 Task: Check the average views per listing of high ceilings in the last 5 years.
Action: Mouse moved to (785, 178)
Screenshot: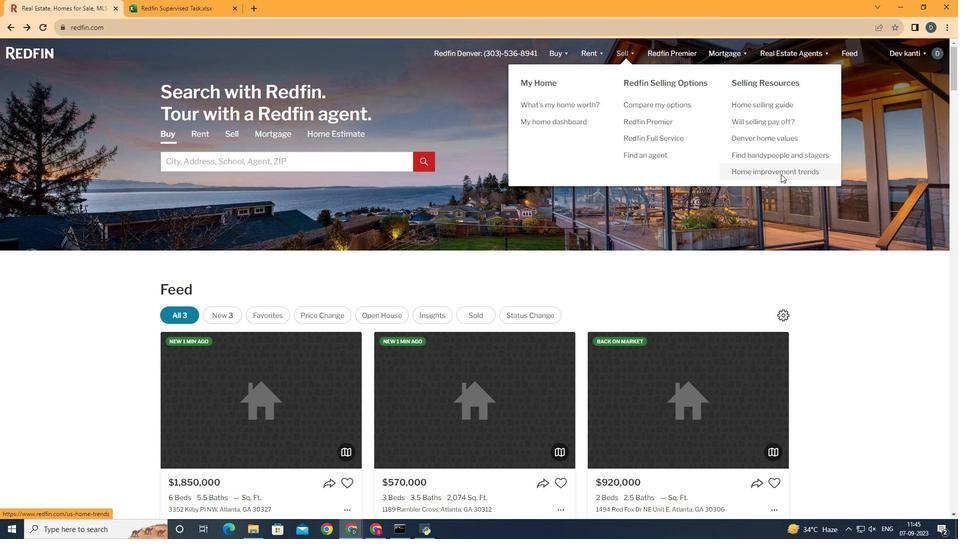 
Action: Mouse pressed left at (785, 178)
Screenshot: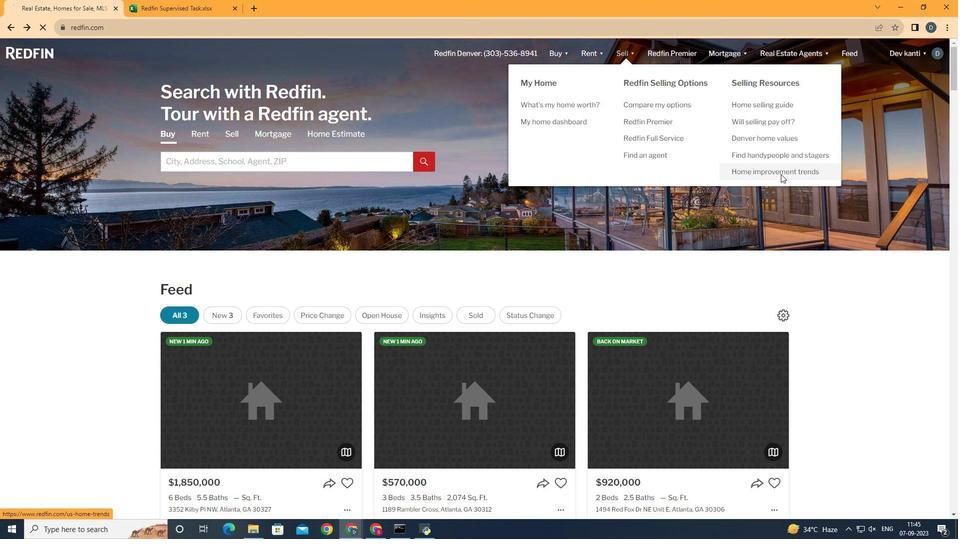
Action: Mouse moved to (250, 199)
Screenshot: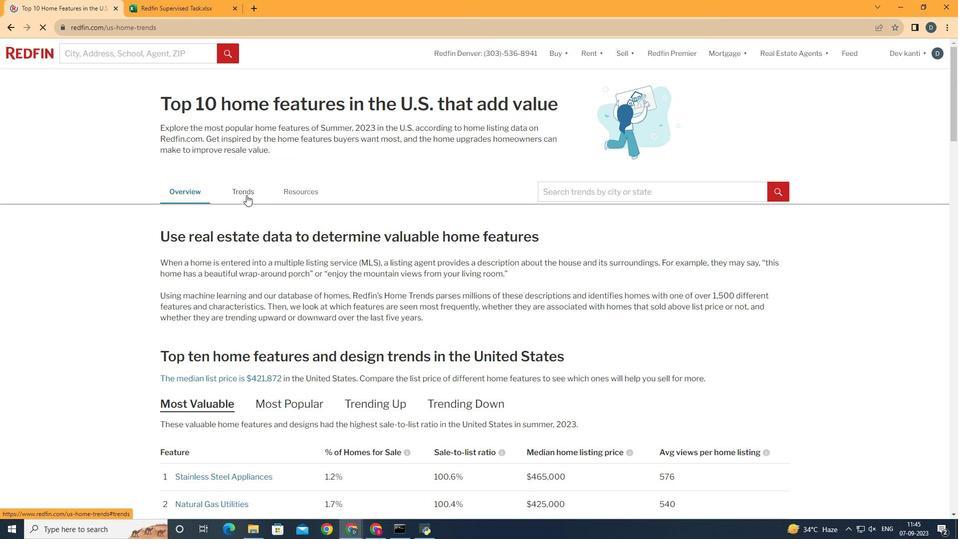 
Action: Mouse pressed left at (250, 199)
Screenshot: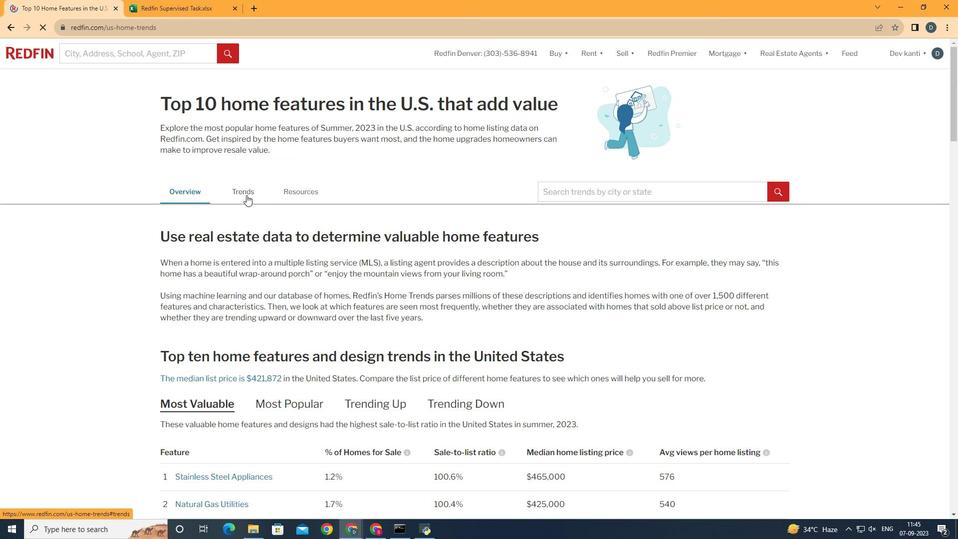 
Action: Mouse scrolled (250, 198) with delta (0, 0)
Screenshot: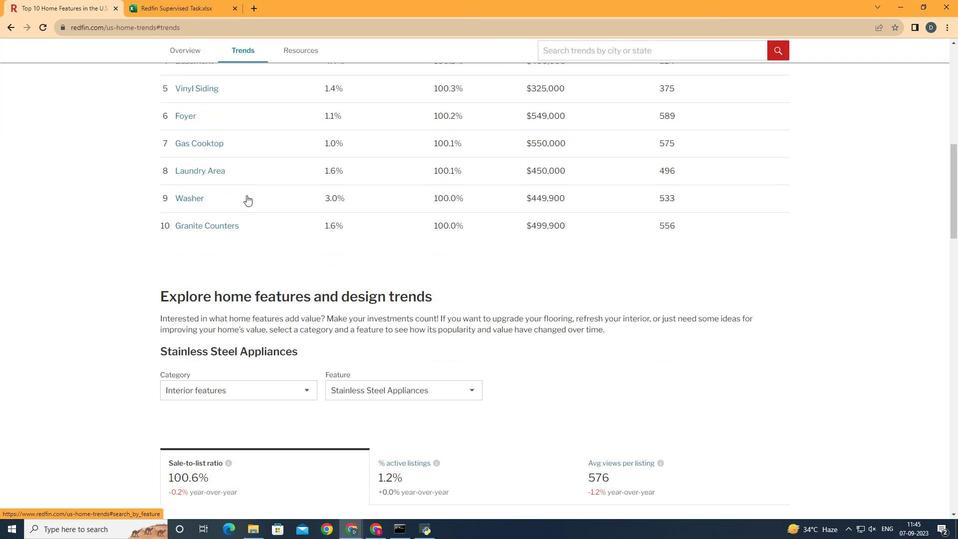 
Action: Mouse scrolled (250, 198) with delta (0, 0)
Screenshot: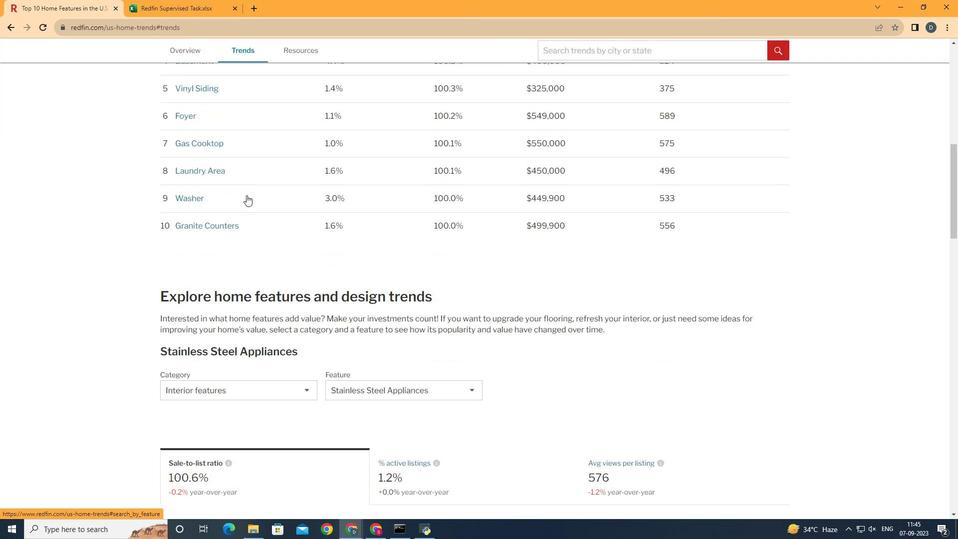 
Action: Mouse scrolled (250, 198) with delta (0, 0)
Screenshot: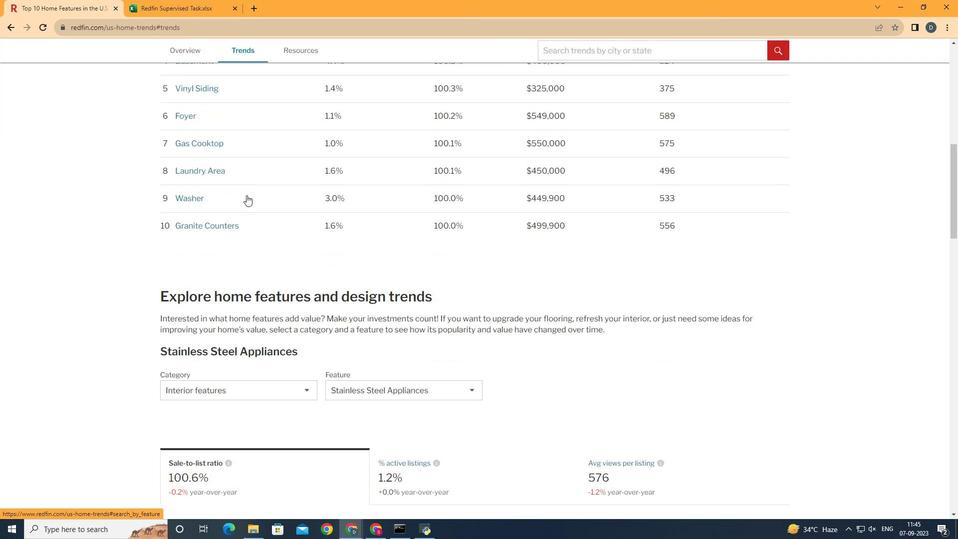 
Action: Mouse scrolled (250, 198) with delta (0, 0)
Screenshot: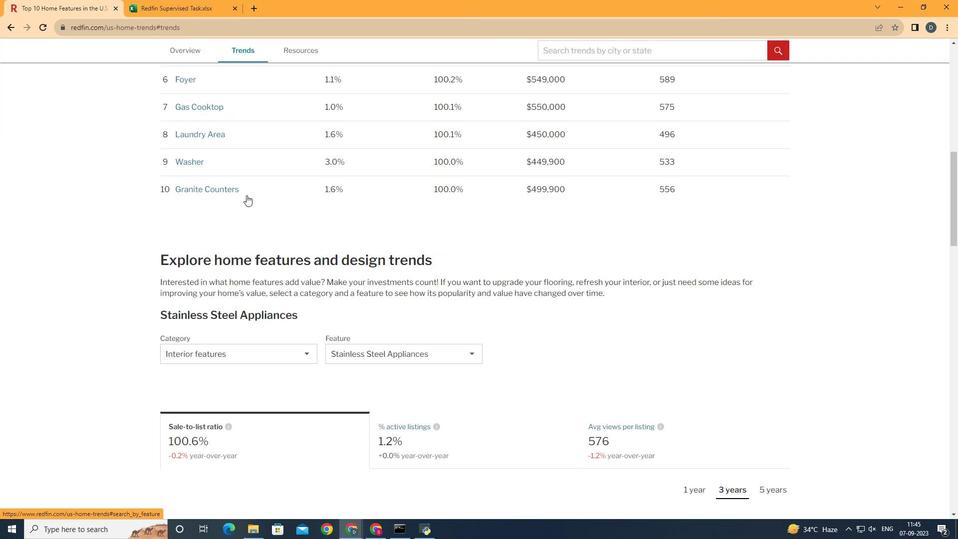 
Action: Mouse scrolled (250, 198) with delta (0, 0)
Screenshot: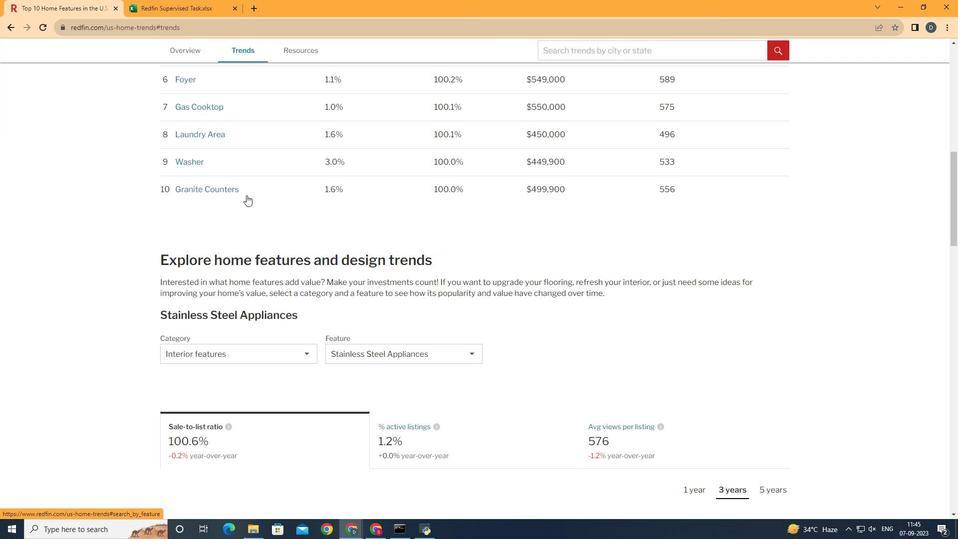 
Action: Mouse scrolled (250, 198) with delta (0, 0)
Screenshot: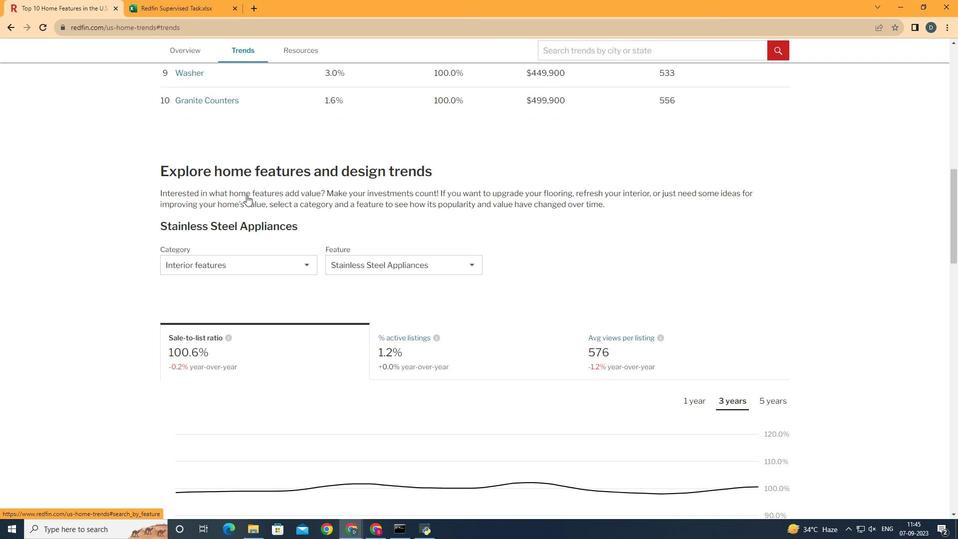 
Action: Mouse scrolled (250, 198) with delta (0, 0)
Screenshot: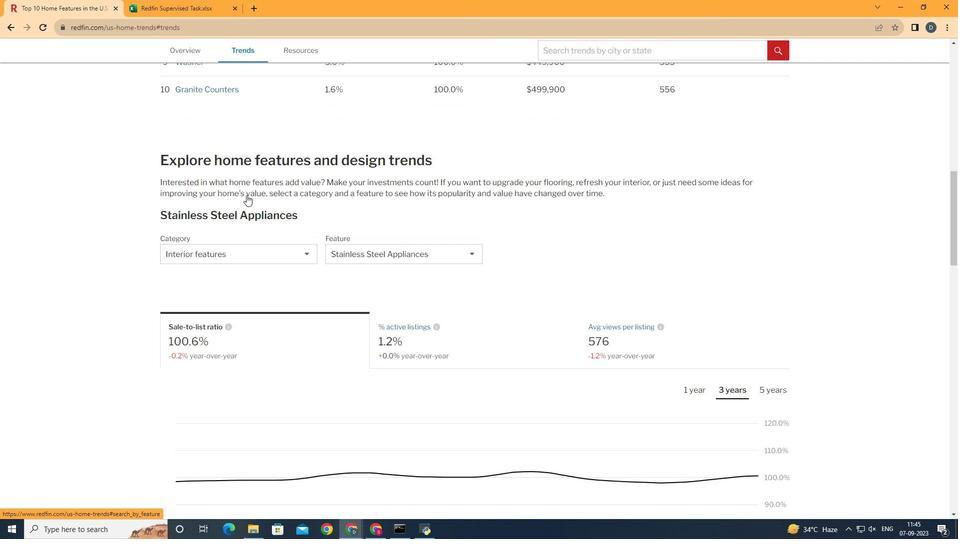 
Action: Mouse moved to (267, 242)
Screenshot: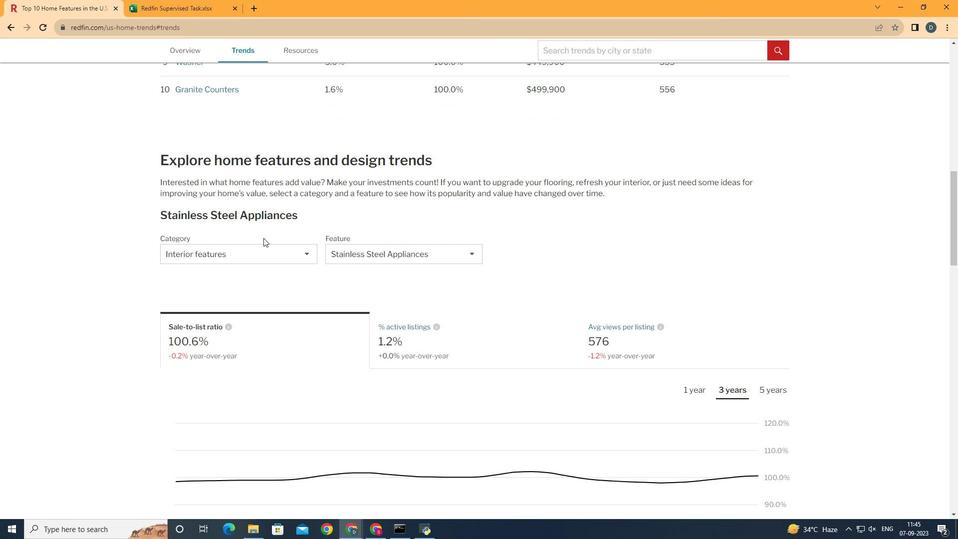 
Action: Mouse pressed left at (267, 242)
Screenshot: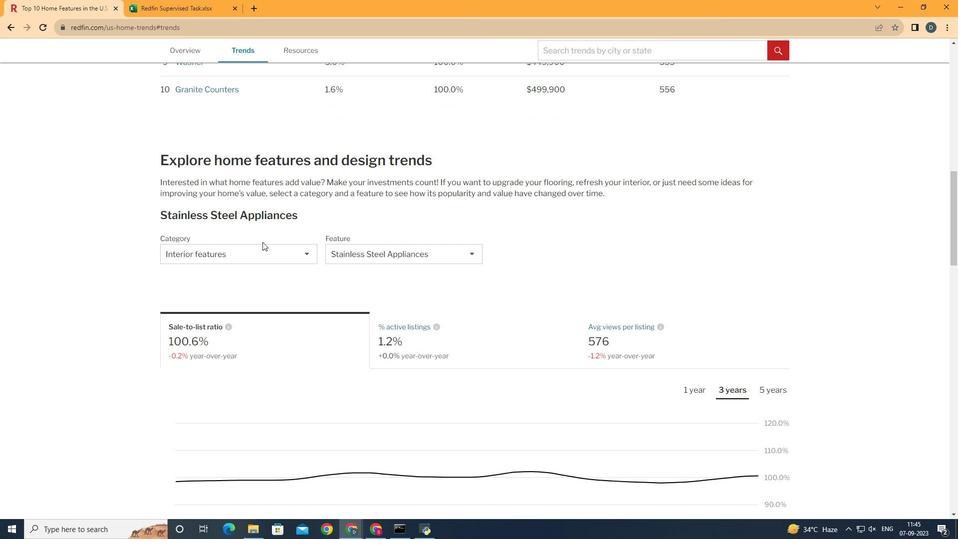 
Action: Mouse moved to (266, 246)
Screenshot: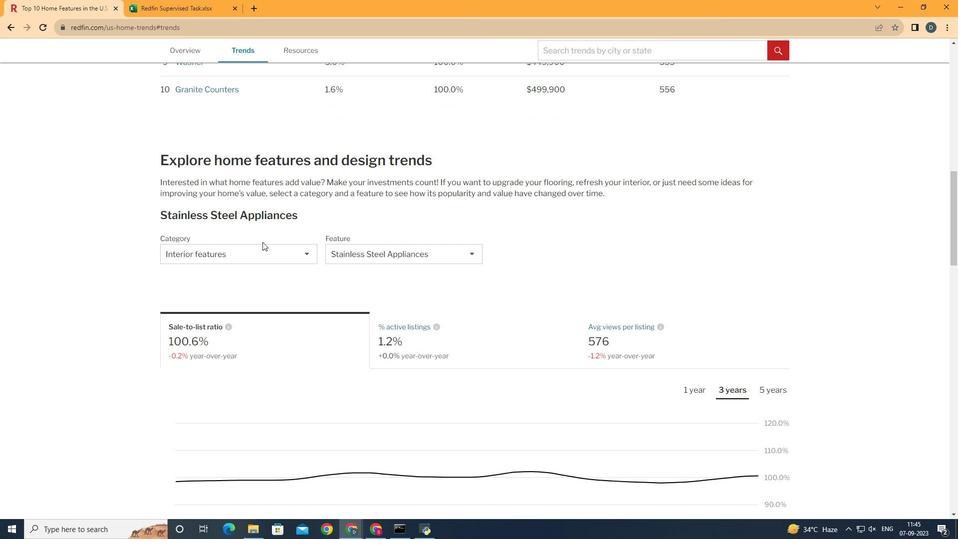 
Action: Mouse pressed left at (266, 246)
Screenshot: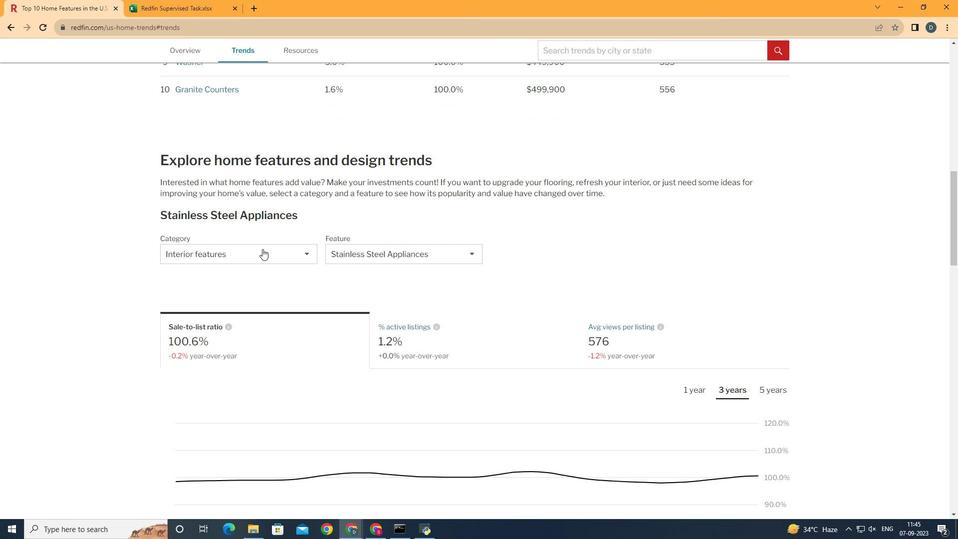 
Action: Mouse moved to (266, 255)
Screenshot: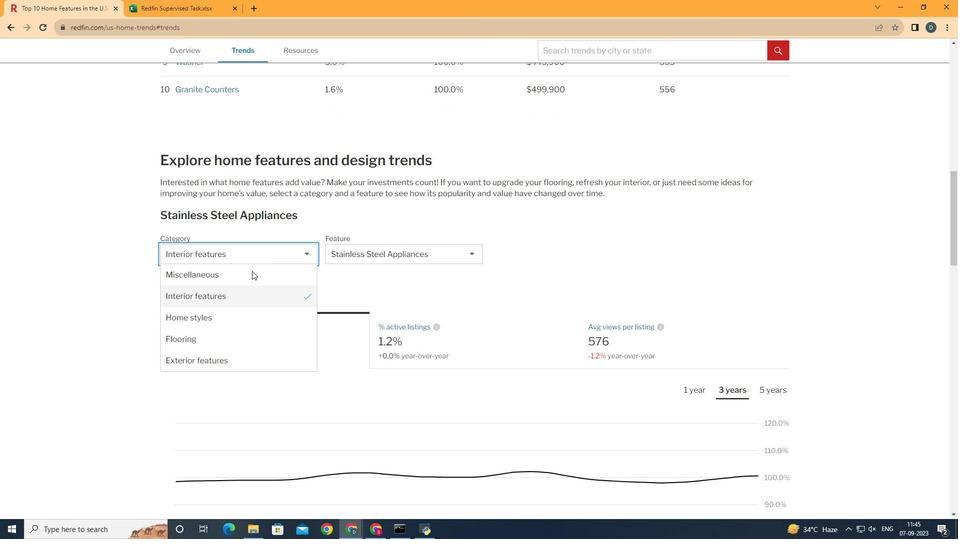 
Action: Mouse pressed left at (266, 255)
Screenshot: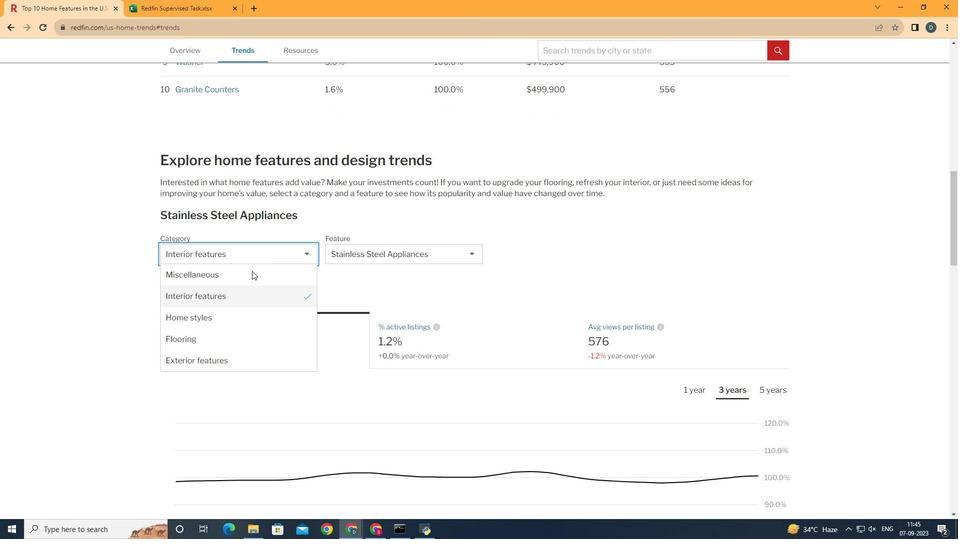 
Action: Mouse moved to (254, 289)
Screenshot: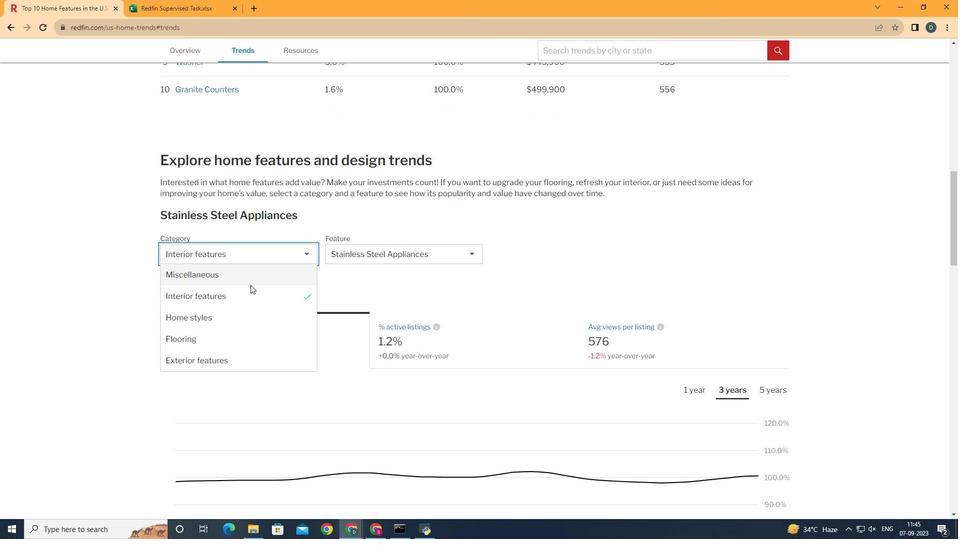 
Action: Mouse pressed left at (254, 289)
Screenshot: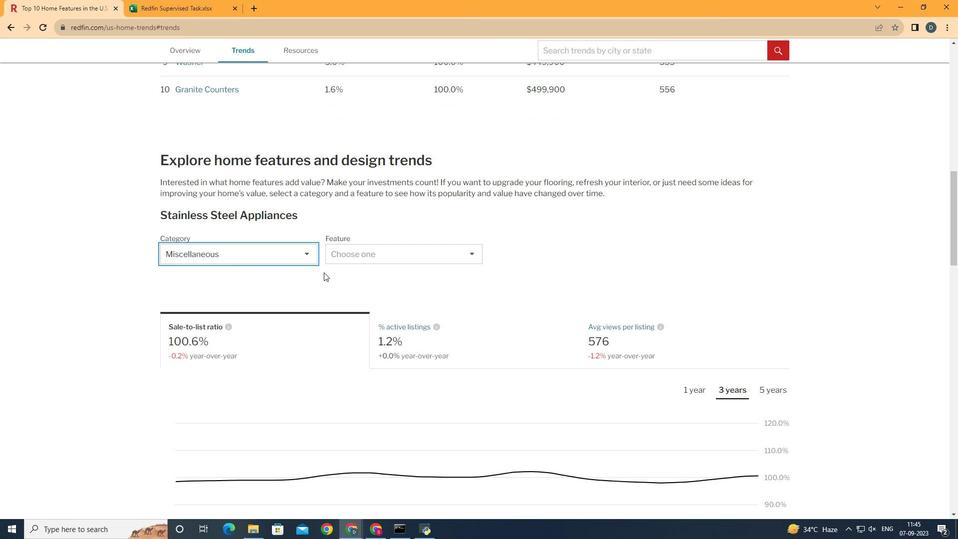 
Action: Mouse moved to (424, 255)
Screenshot: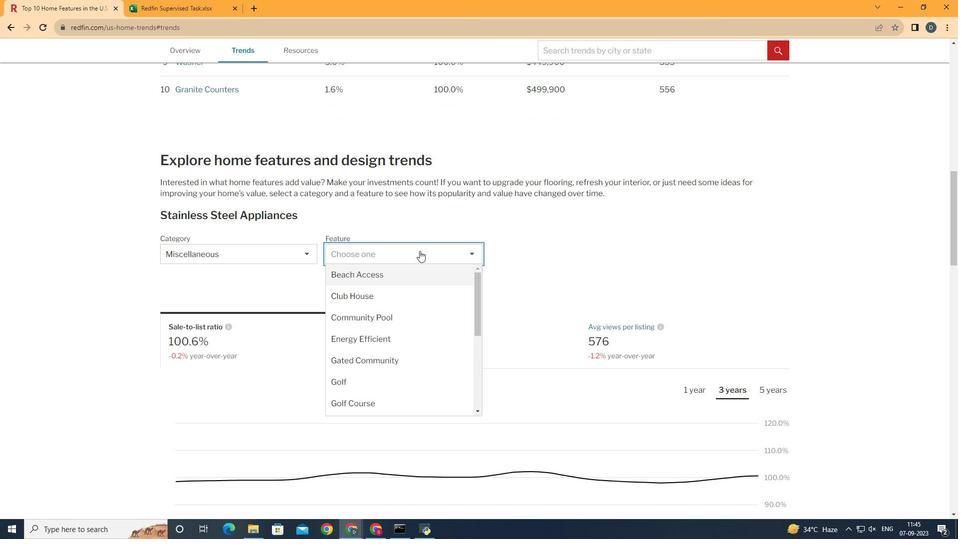 
Action: Mouse pressed left at (424, 255)
Screenshot: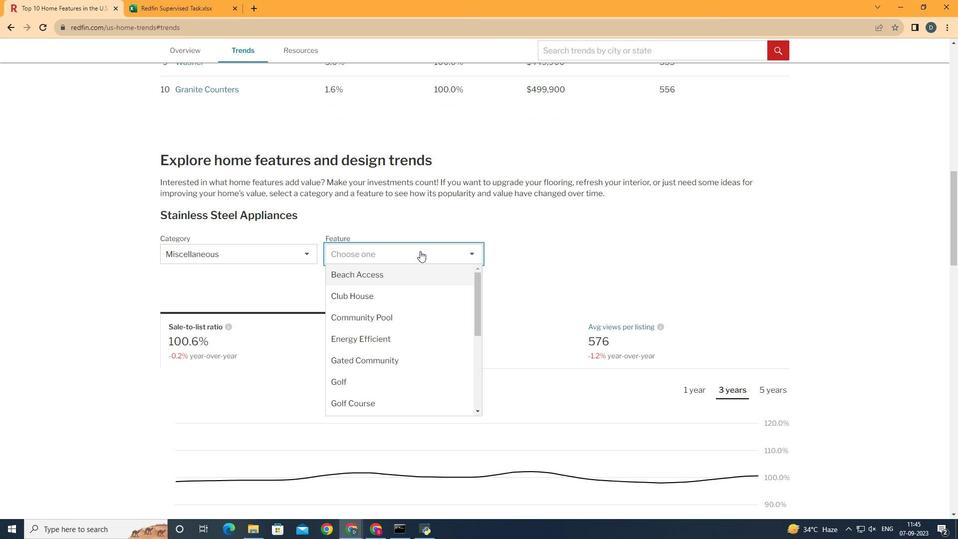 
Action: Mouse moved to (410, 333)
Screenshot: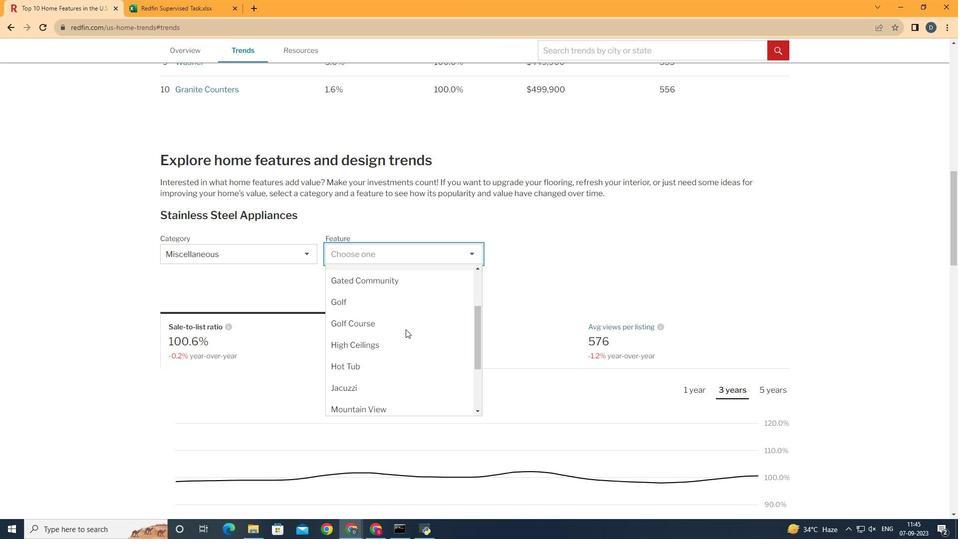 
Action: Mouse scrolled (410, 333) with delta (0, 0)
Screenshot: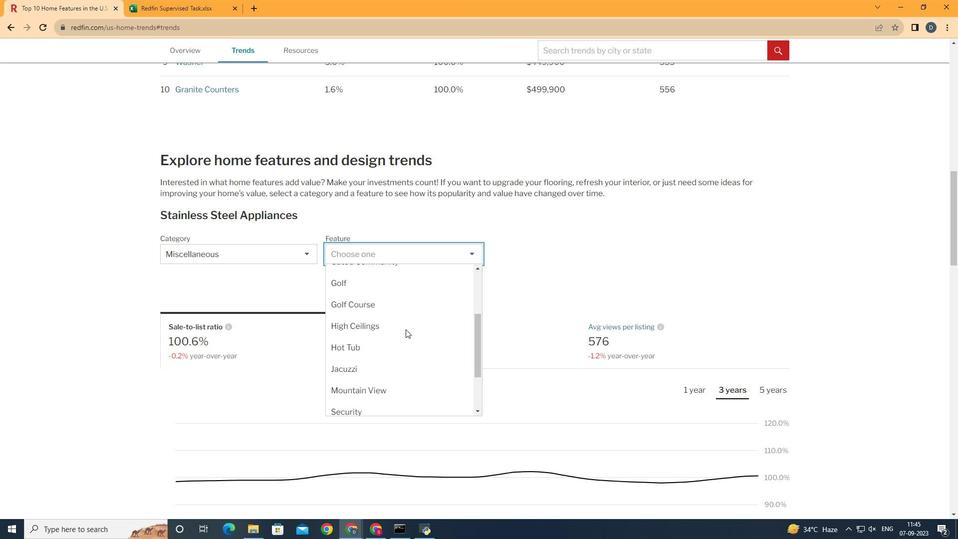 
Action: Mouse scrolled (410, 333) with delta (0, 0)
Screenshot: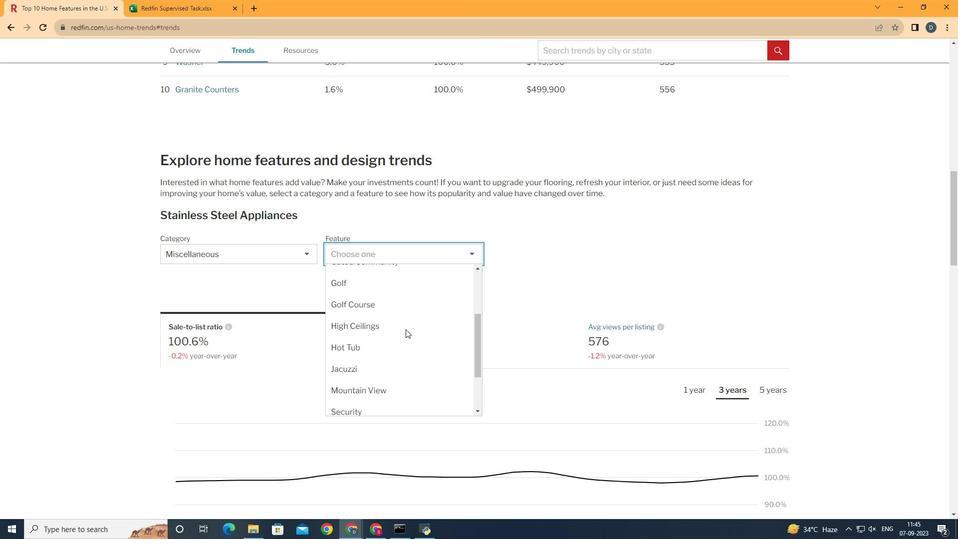 
Action: Mouse moved to (415, 339)
Screenshot: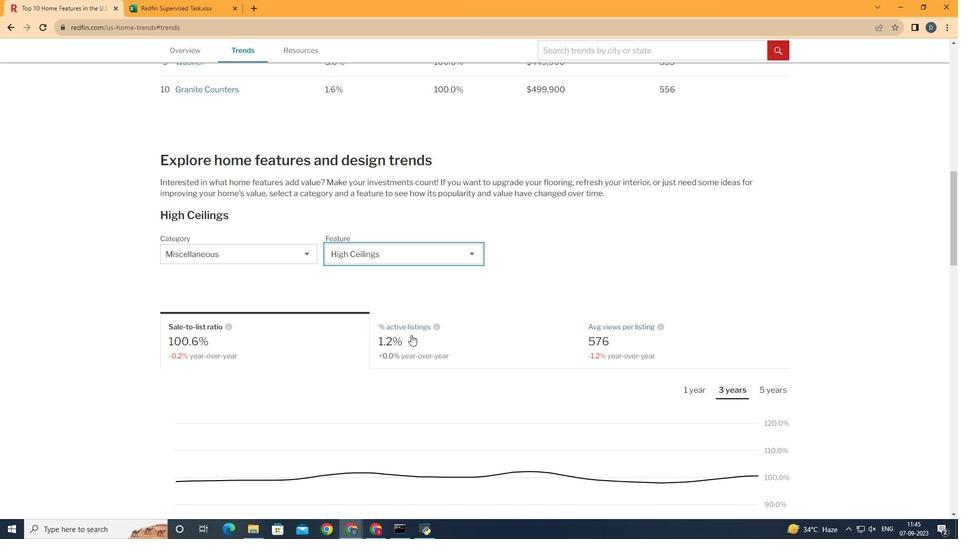 
Action: Mouse pressed left at (415, 339)
Screenshot: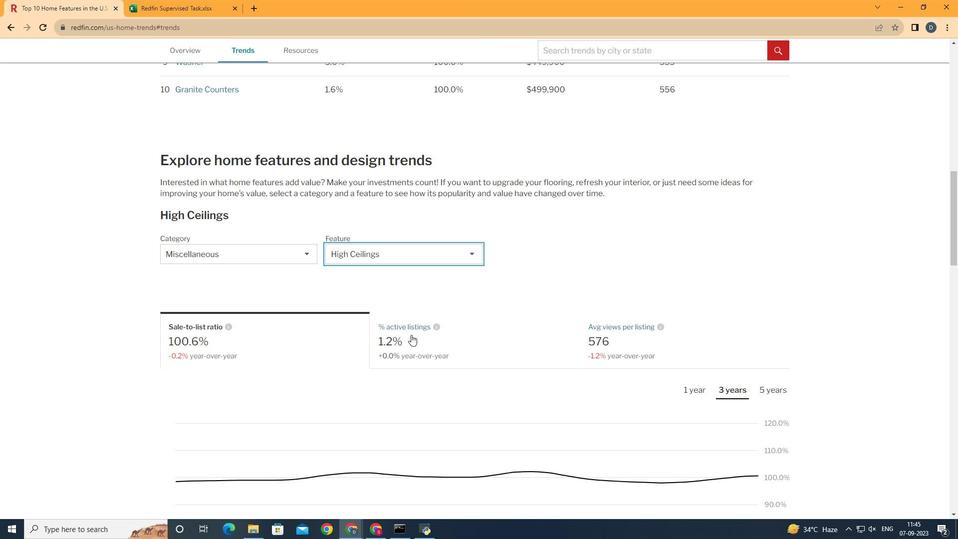 
Action: Mouse moved to (723, 343)
Screenshot: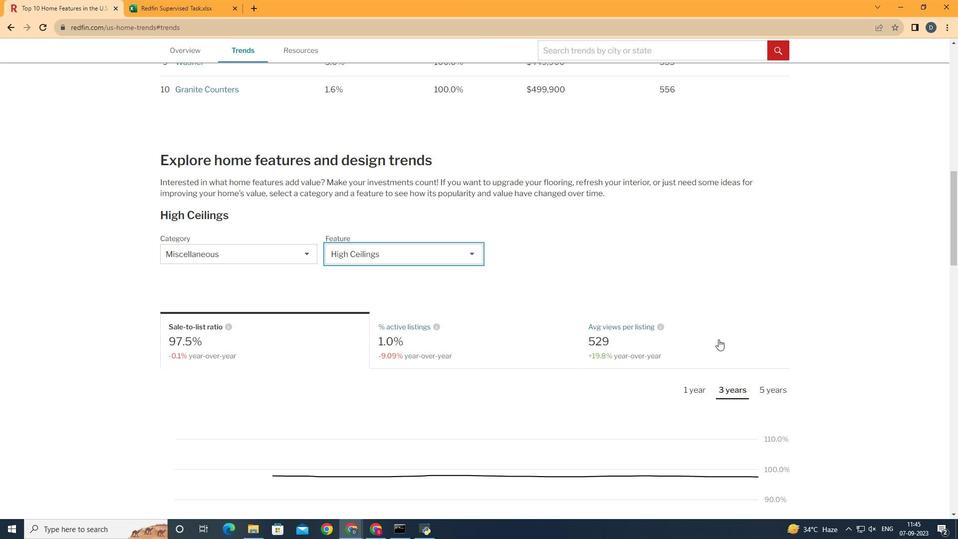 
Action: Mouse pressed left at (723, 343)
Screenshot: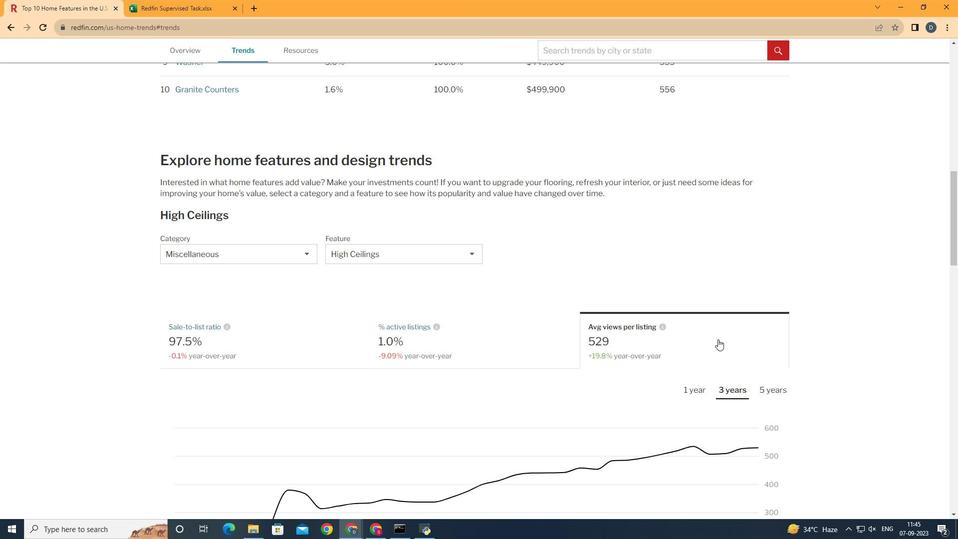 
Action: Mouse moved to (722, 343)
Screenshot: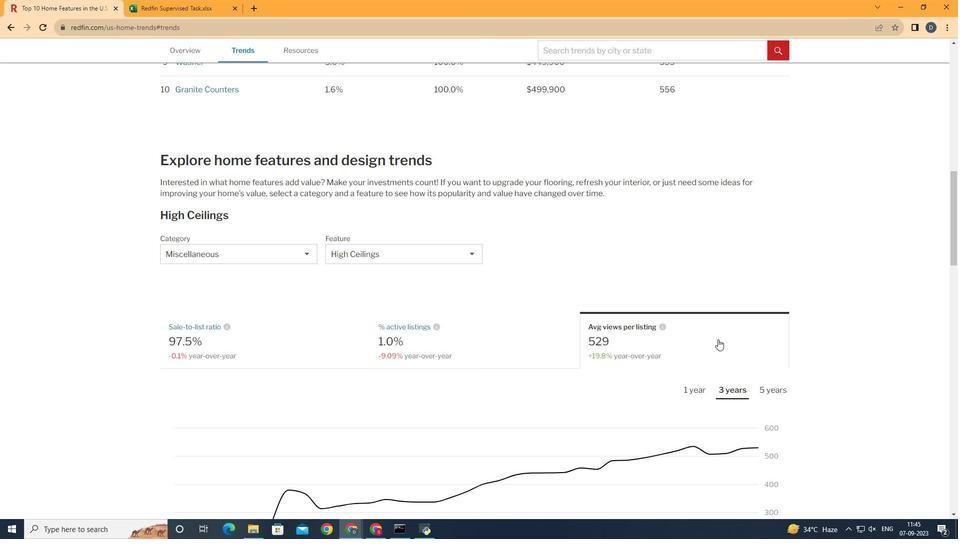 
Action: Mouse scrolled (722, 343) with delta (0, 0)
Screenshot: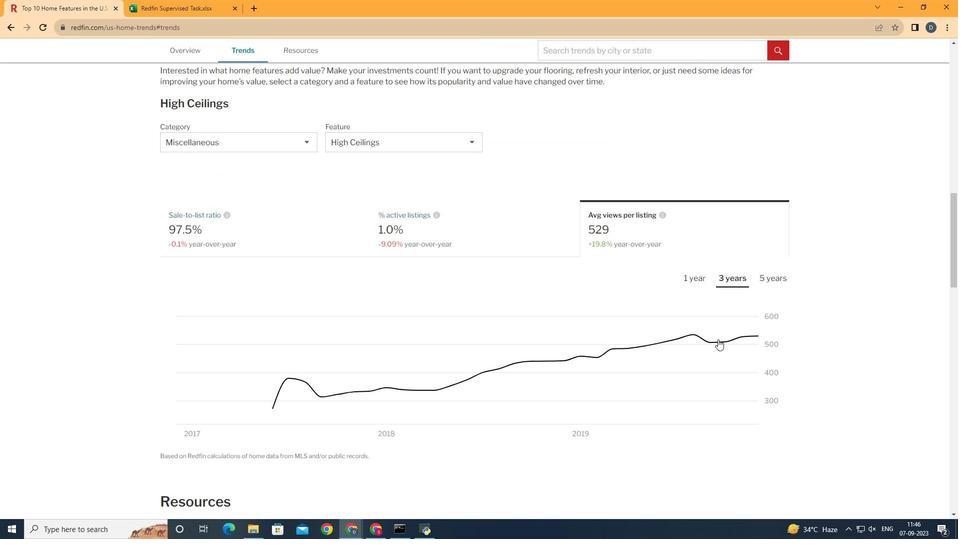 
Action: Mouse scrolled (722, 343) with delta (0, 0)
Screenshot: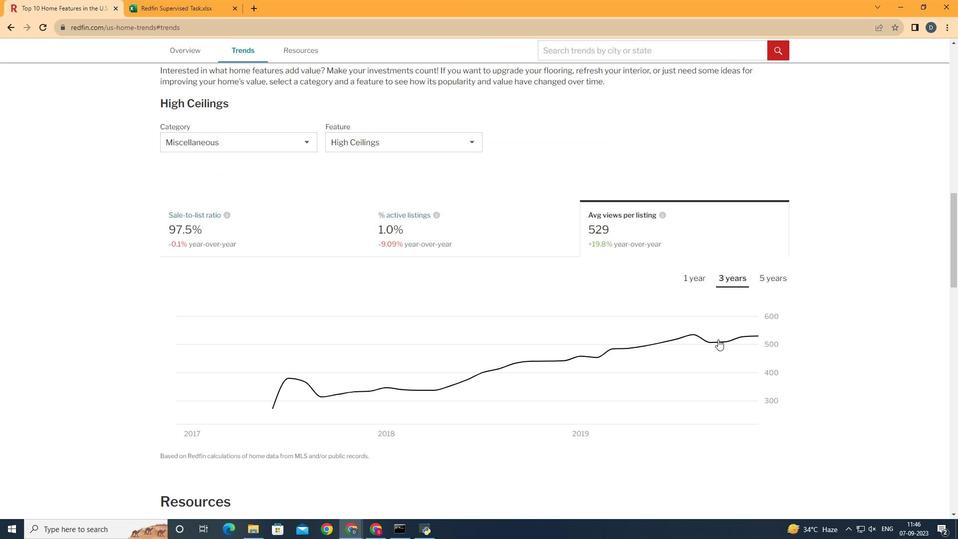 
Action: Mouse scrolled (722, 343) with delta (0, 0)
Screenshot: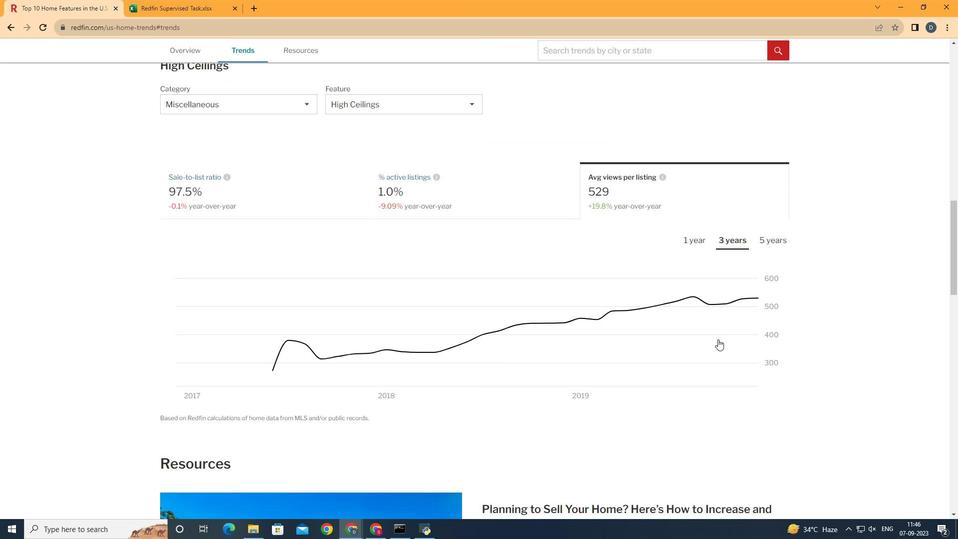 
Action: Mouse moved to (786, 243)
Screenshot: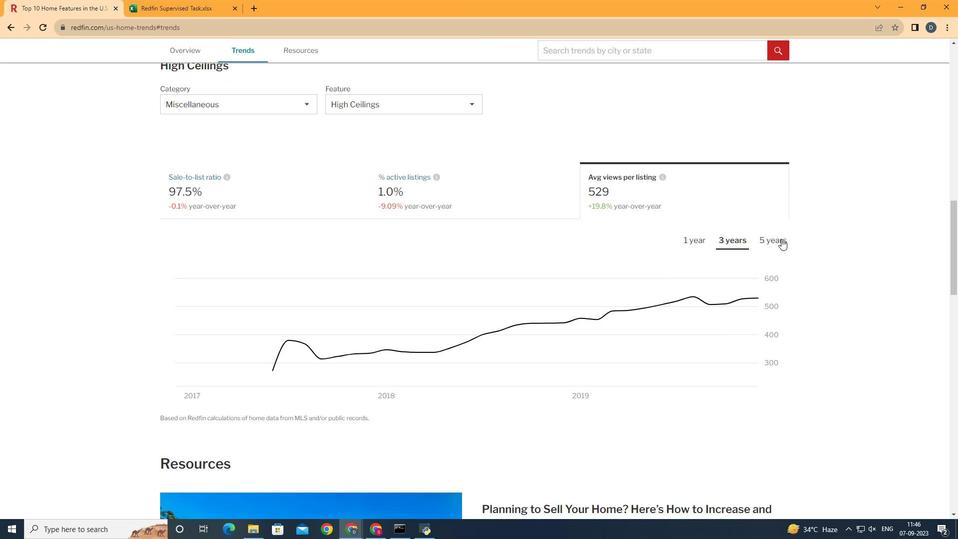 
Action: Mouse pressed left at (786, 243)
Screenshot: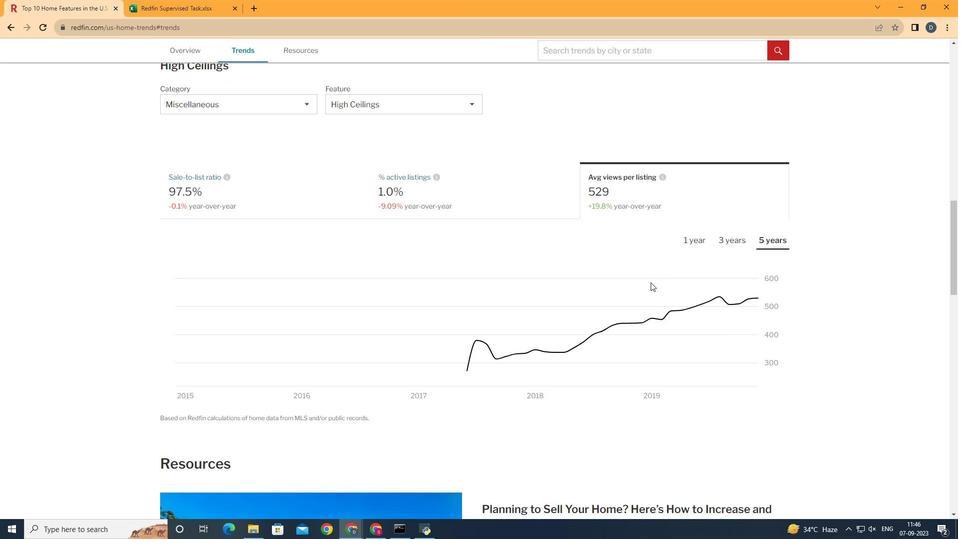 
Action: Mouse moved to (805, 316)
Screenshot: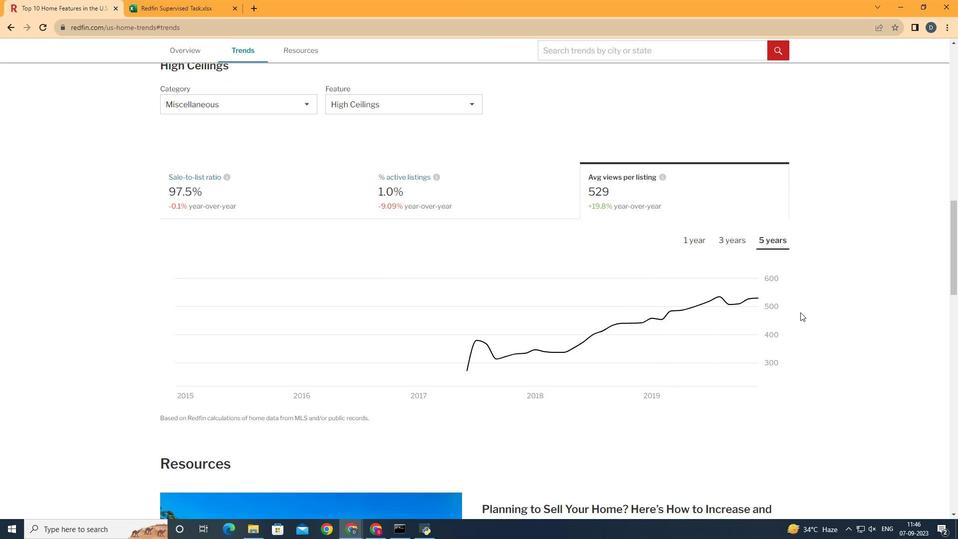 
